 Task: Add Burt's Bees Diaper Rash Ointment to the cart.
Action: Mouse moved to (312, 153)
Screenshot: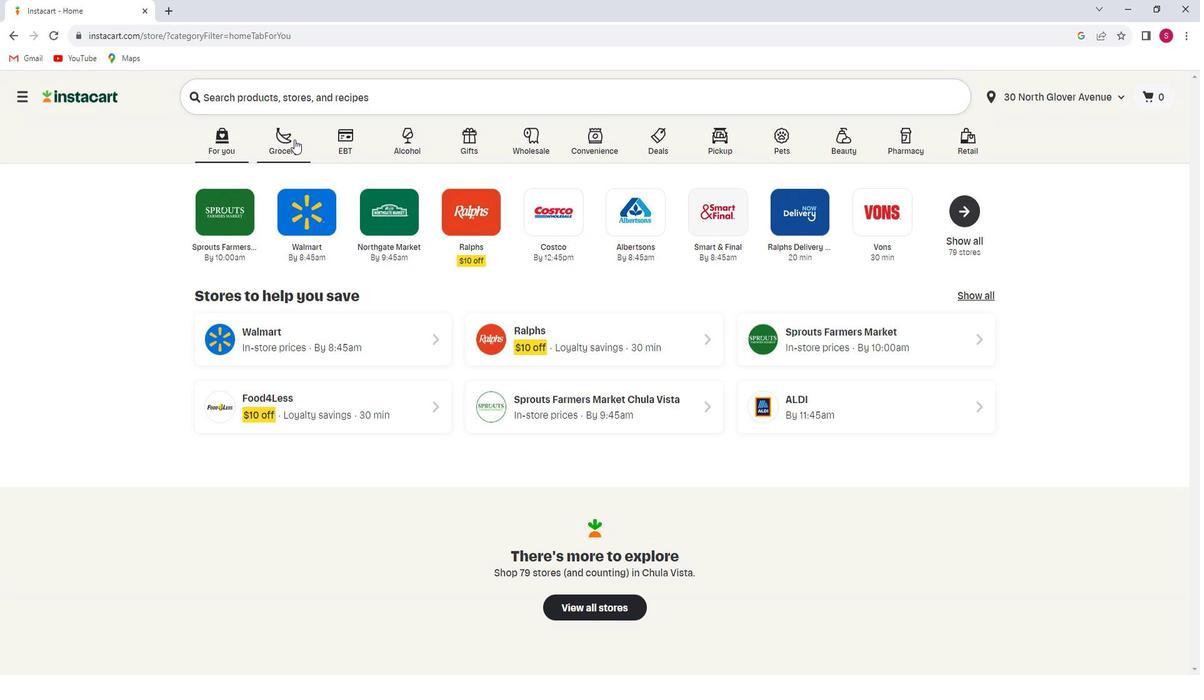 
Action: Mouse pressed left at (312, 153)
Screenshot: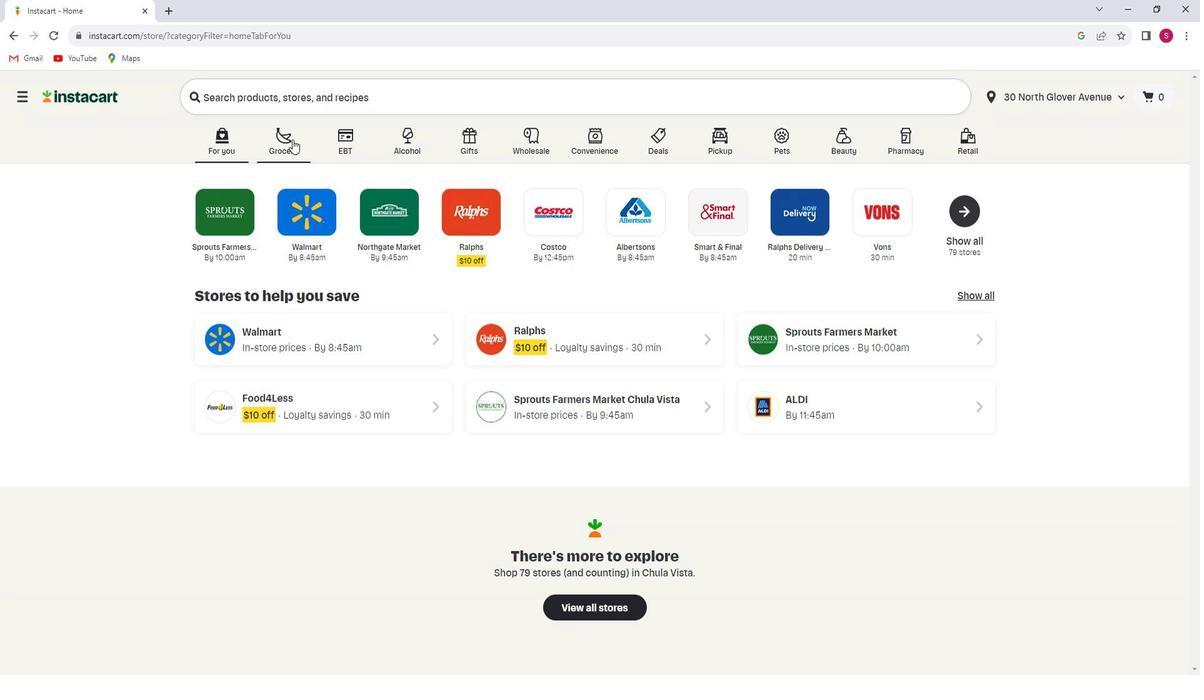 
Action: Mouse moved to (300, 384)
Screenshot: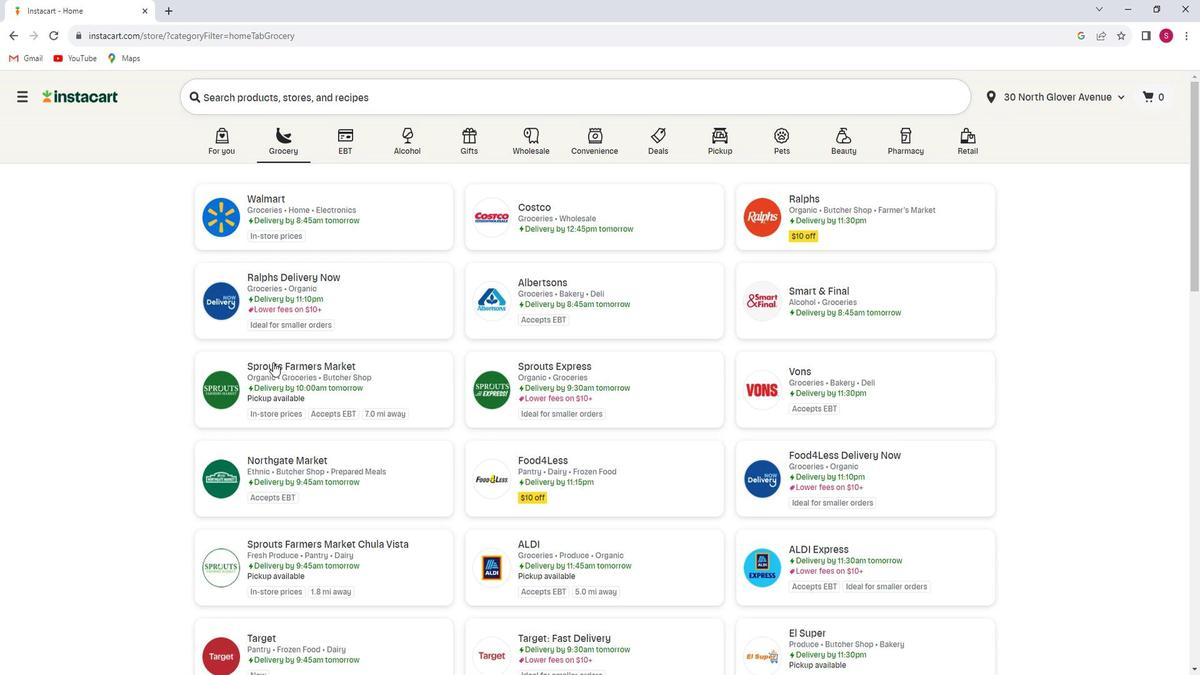 
Action: Mouse pressed left at (300, 384)
Screenshot: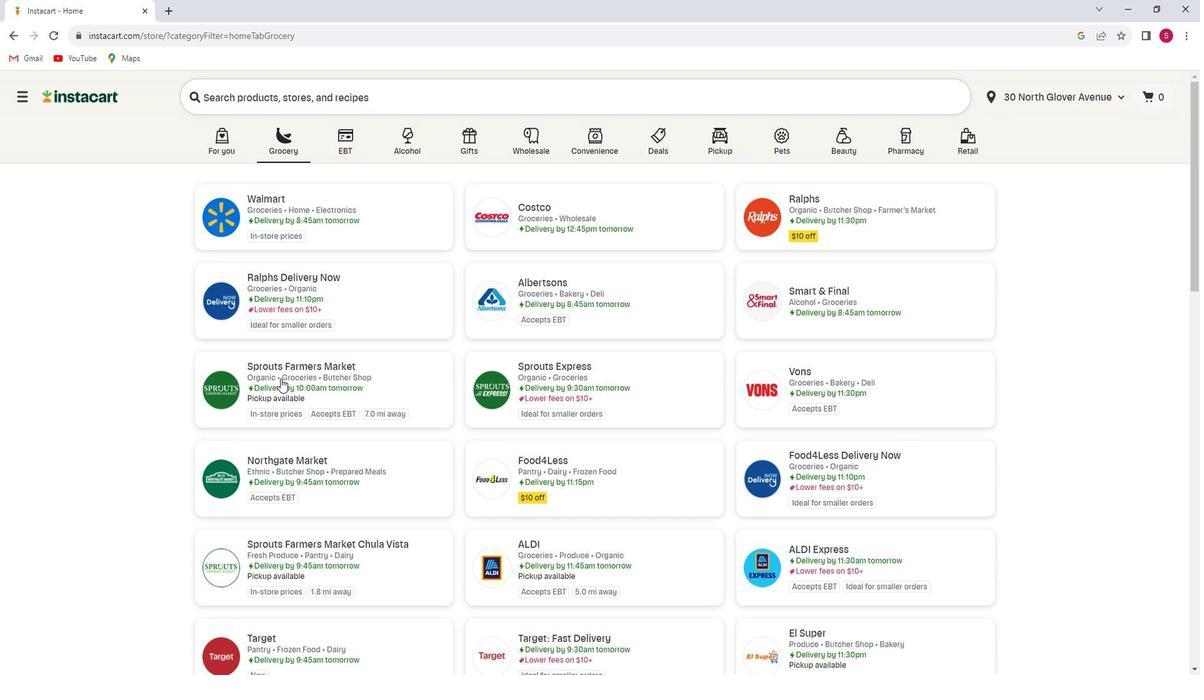 
Action: Mouse moved to (39, 385)
Screenshot: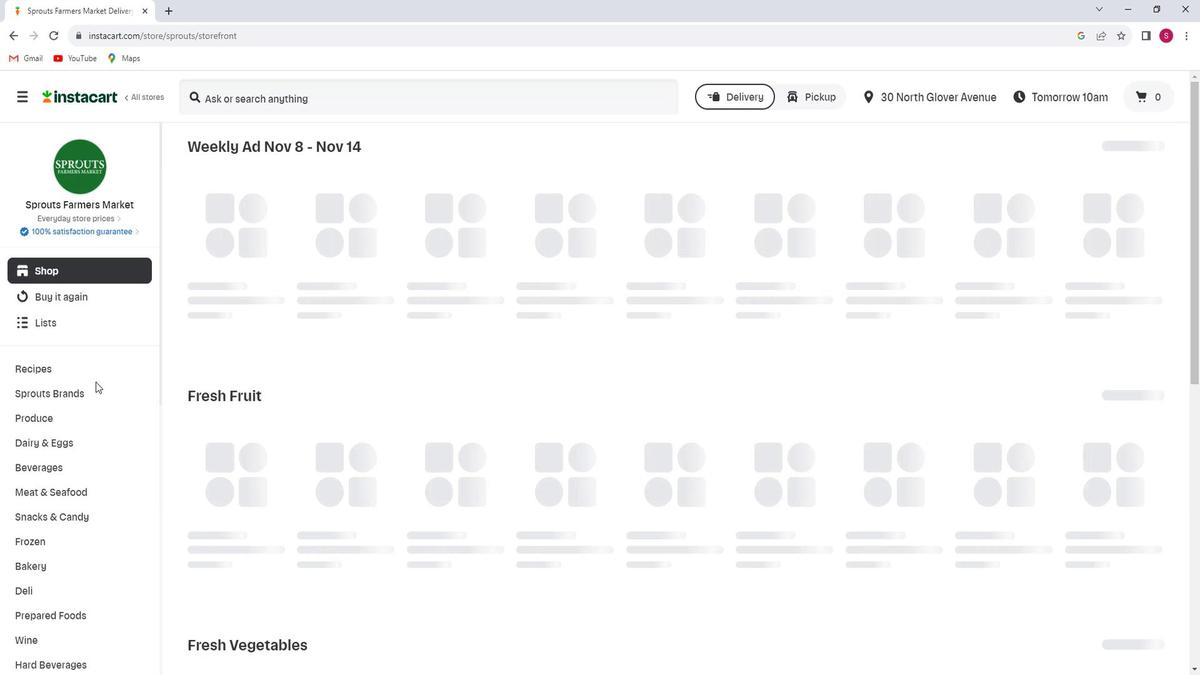 
Action: Mouse scrolled (39, 385) with delta (0, 0)
Screenshot: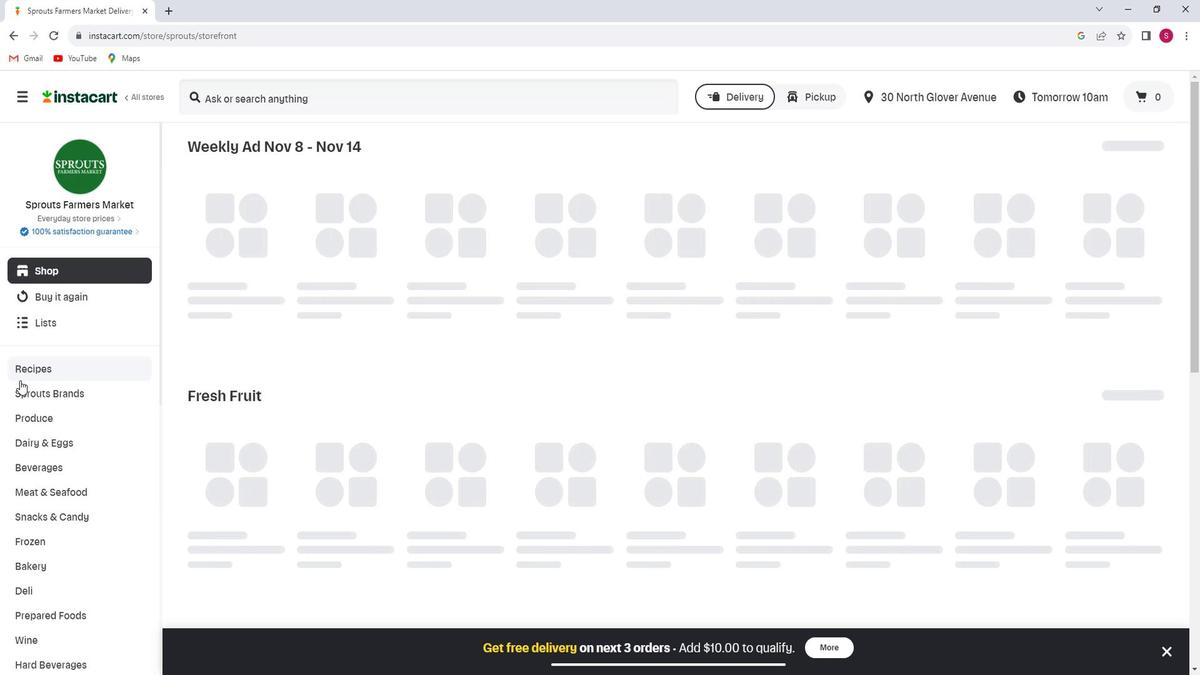 
Action: Mouse scrolled (39, 385) with delta (0, 0)
Screenshot: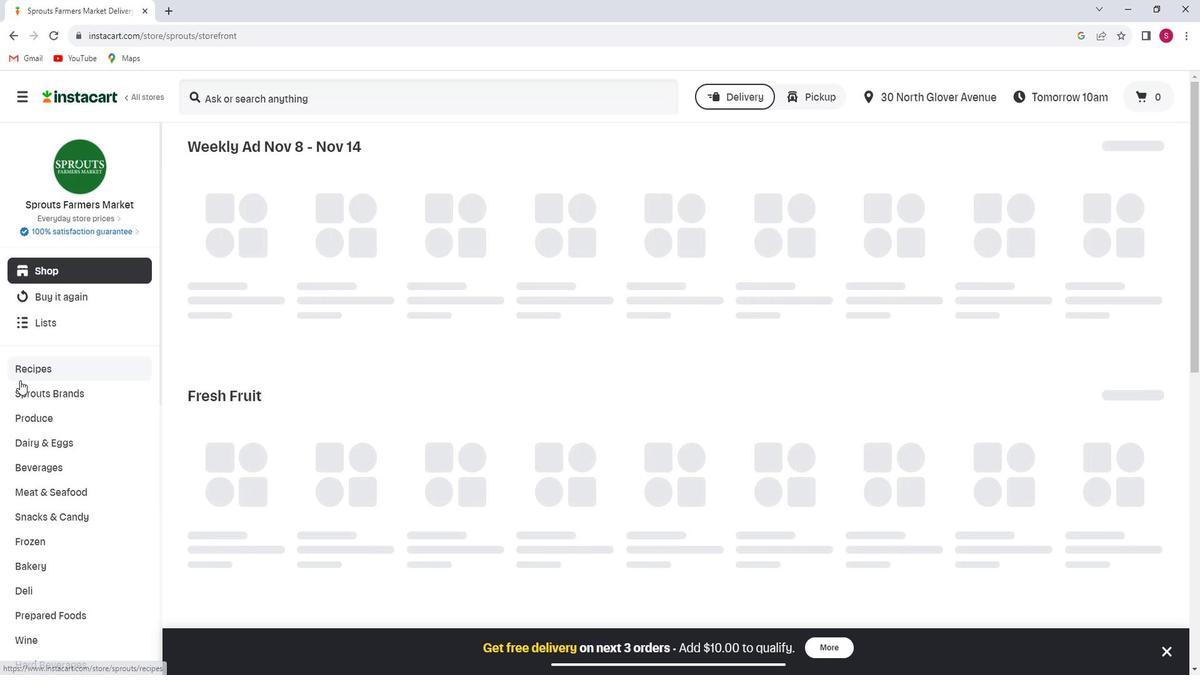 
Action: Mouse scrolled (39, 385) with delta (0, 0)
Screenshot: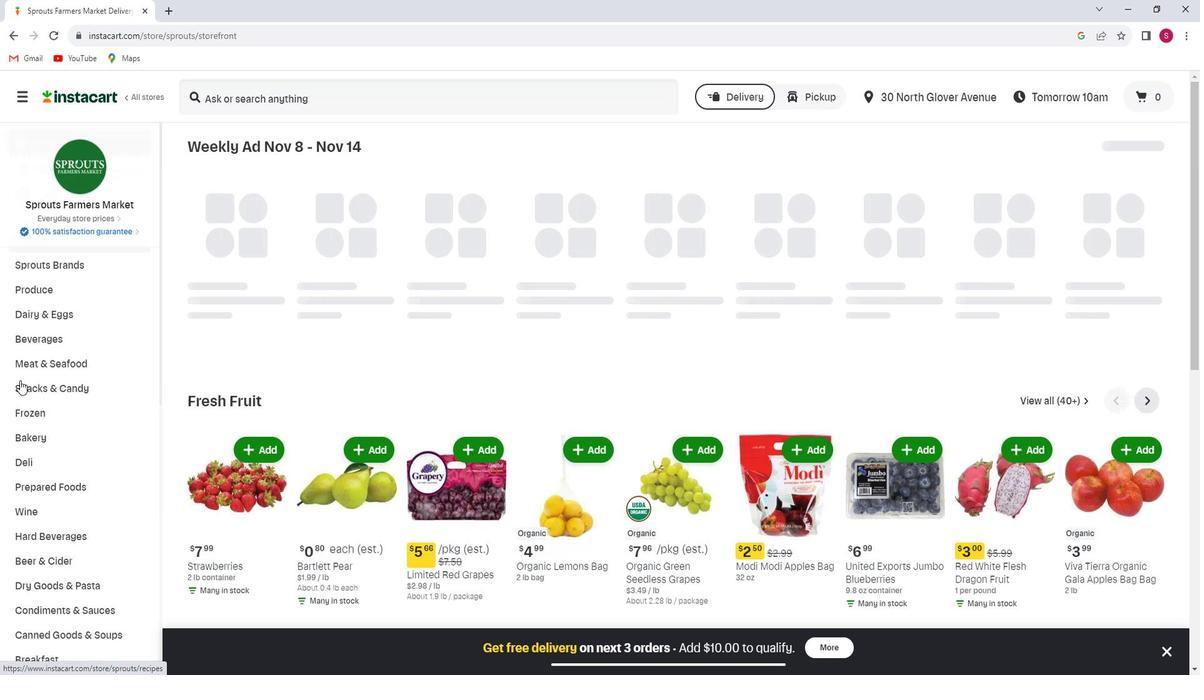 
Action: Mouse scrolled (39, 385) with delta (0, 0)
Screenshot: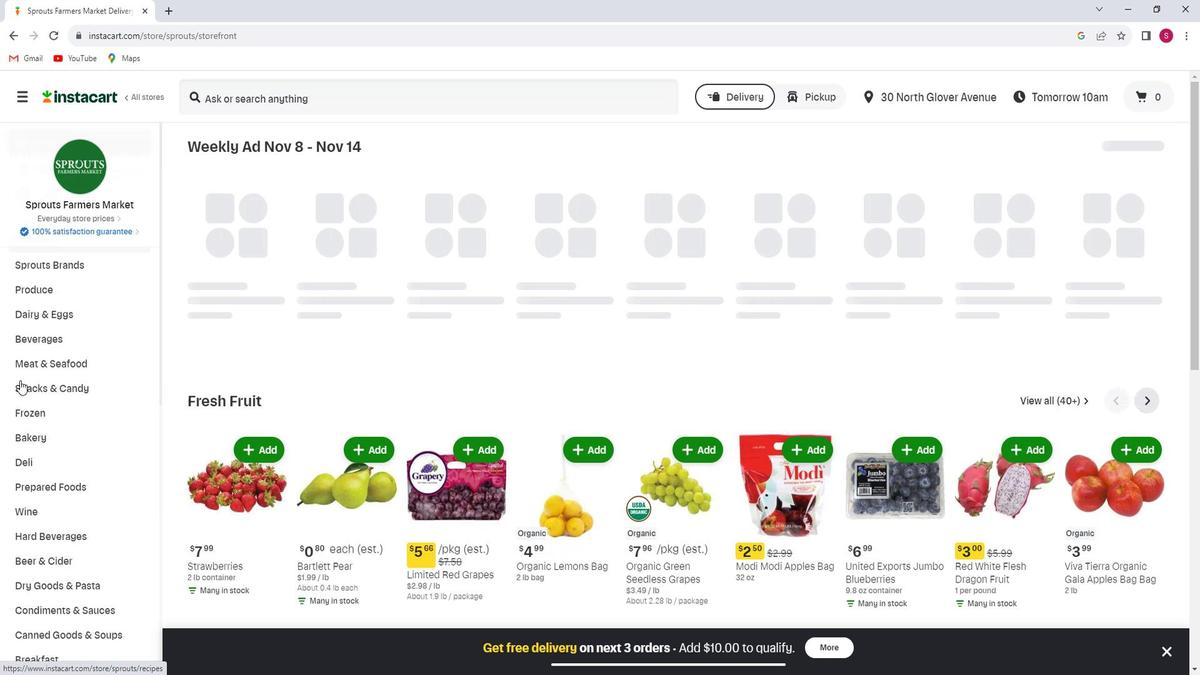 
Action: Mouse scrolled (39, 385) with delta (0, 0)
Screenshot: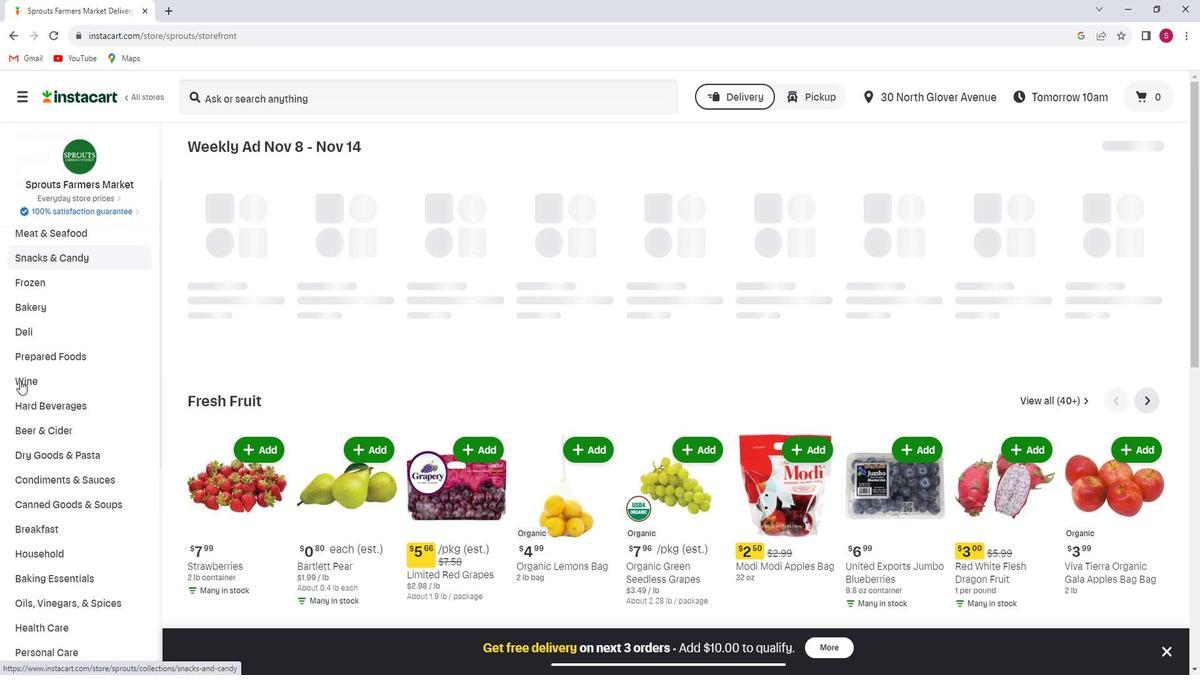 
Action: Mouse scrolled (39, 385) with delta (0, 0)
Screenshot: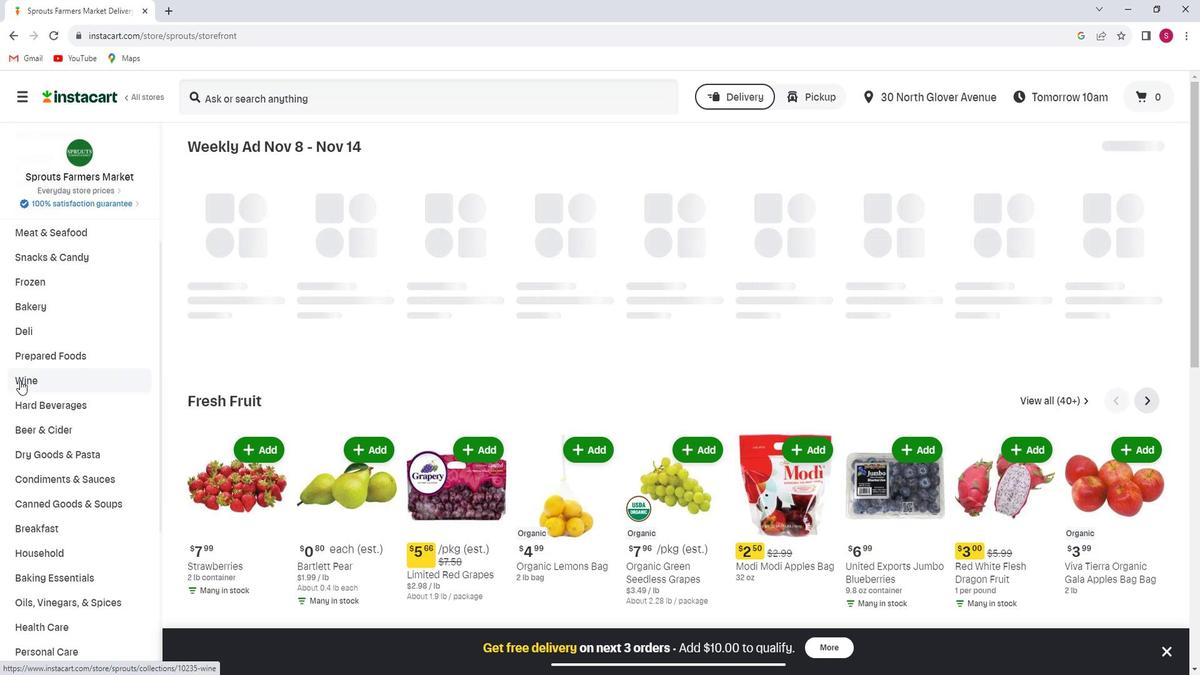 
Action: Mouse scrolled (39, 385) with delta (0, 0)
Screenshot: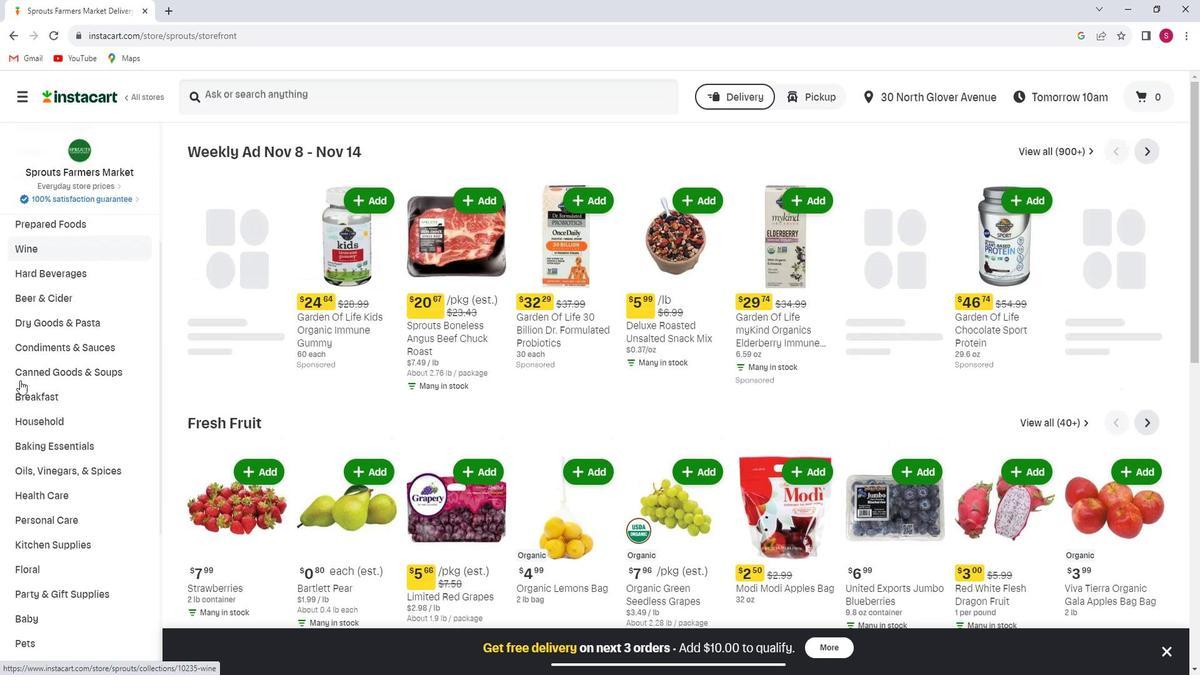 
Action: Mouse scrolled (39, 385) with delta (0, 0)
Screenshot: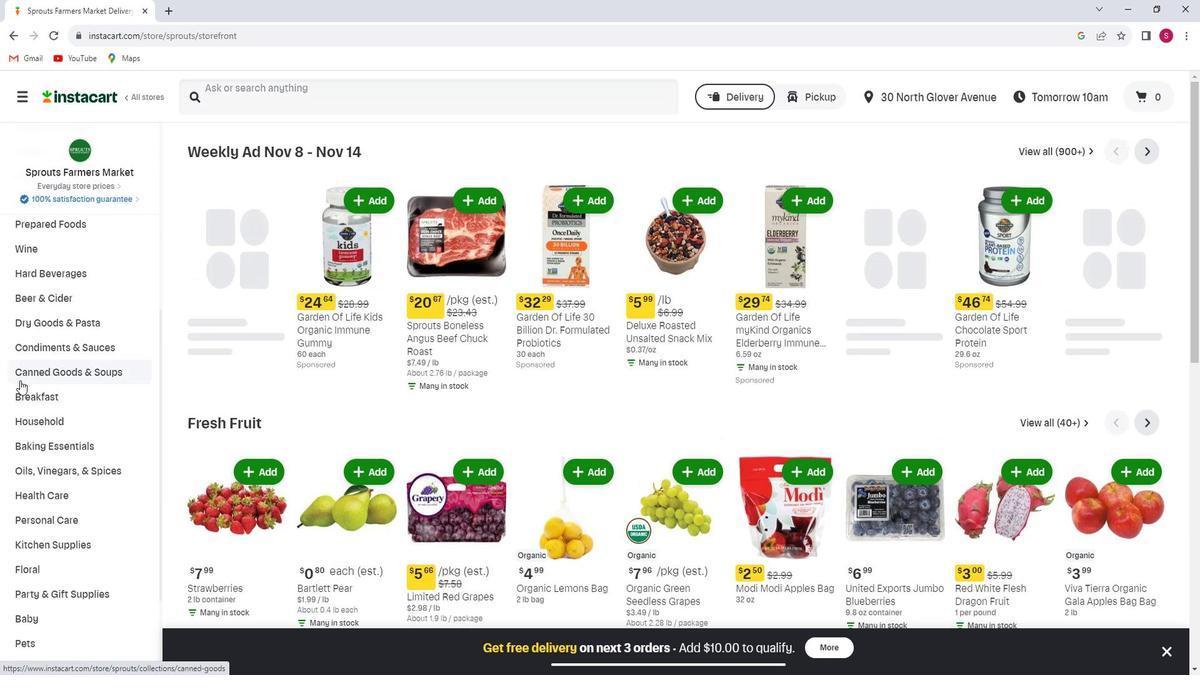 
Action: Mouse scrolled (39, 385) with delta (0, 0)
Screenshot: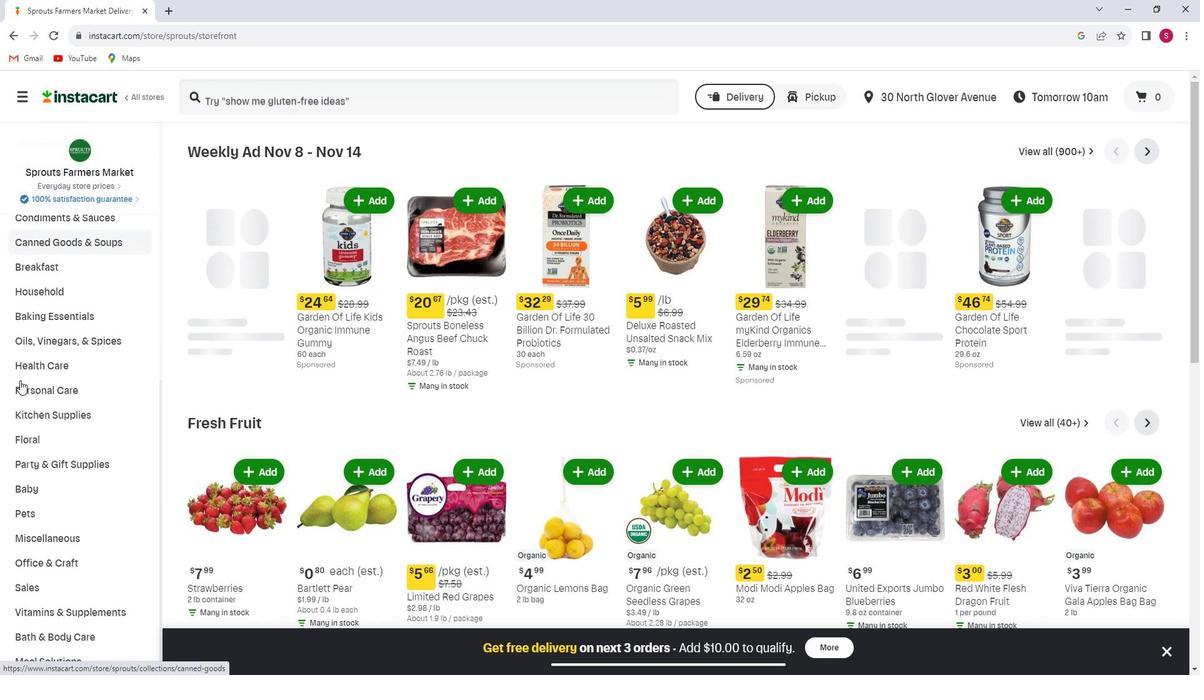 
Action: Mouse scrolled (39, 385) with delta (0, 0)
Screenshot: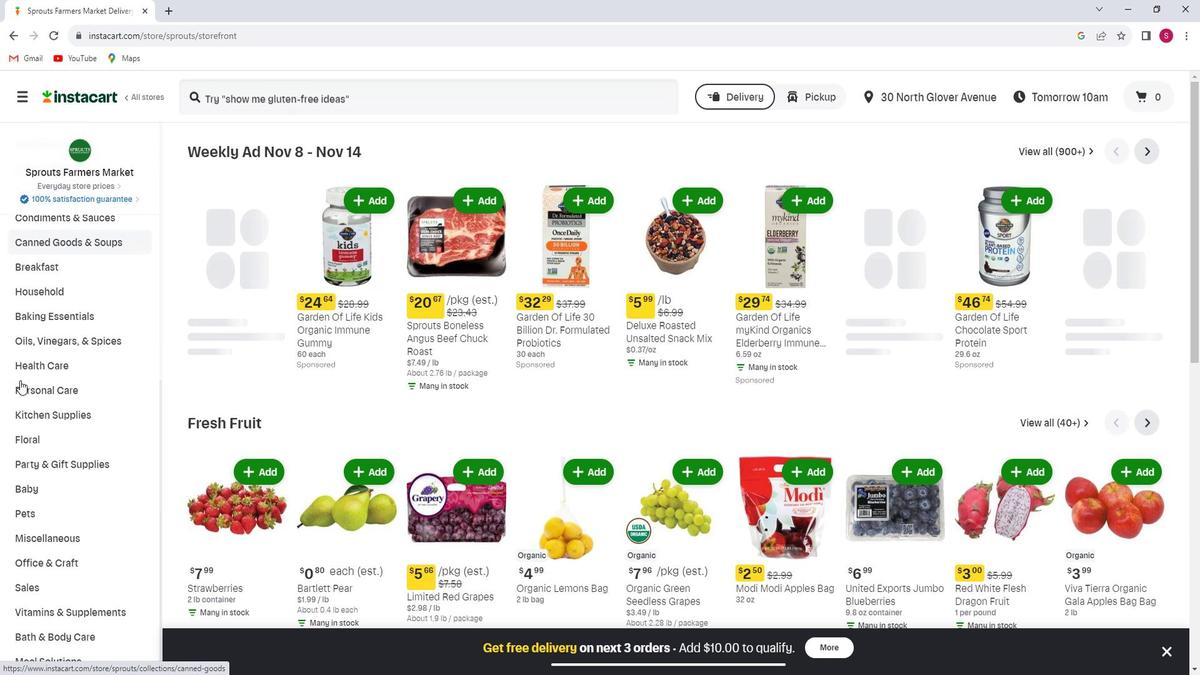 
Action: Mouse moved to (58, 483)
Screenshot: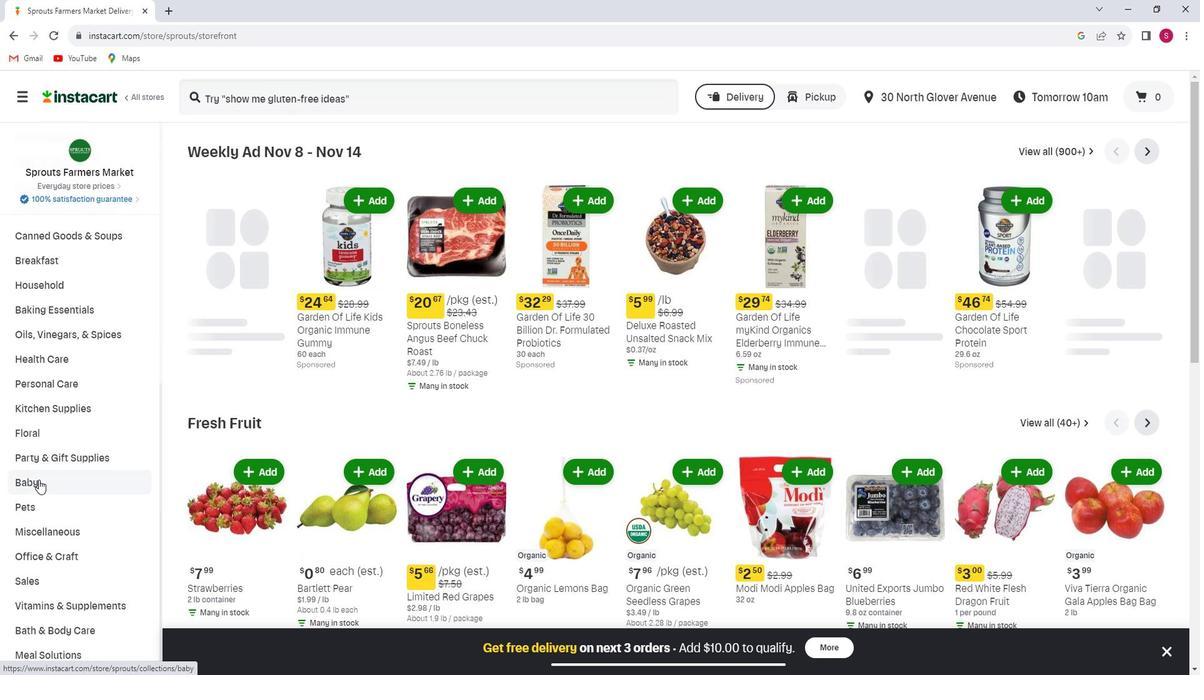 
Action: Mouse pressed left at (58, 483)
Screenshot: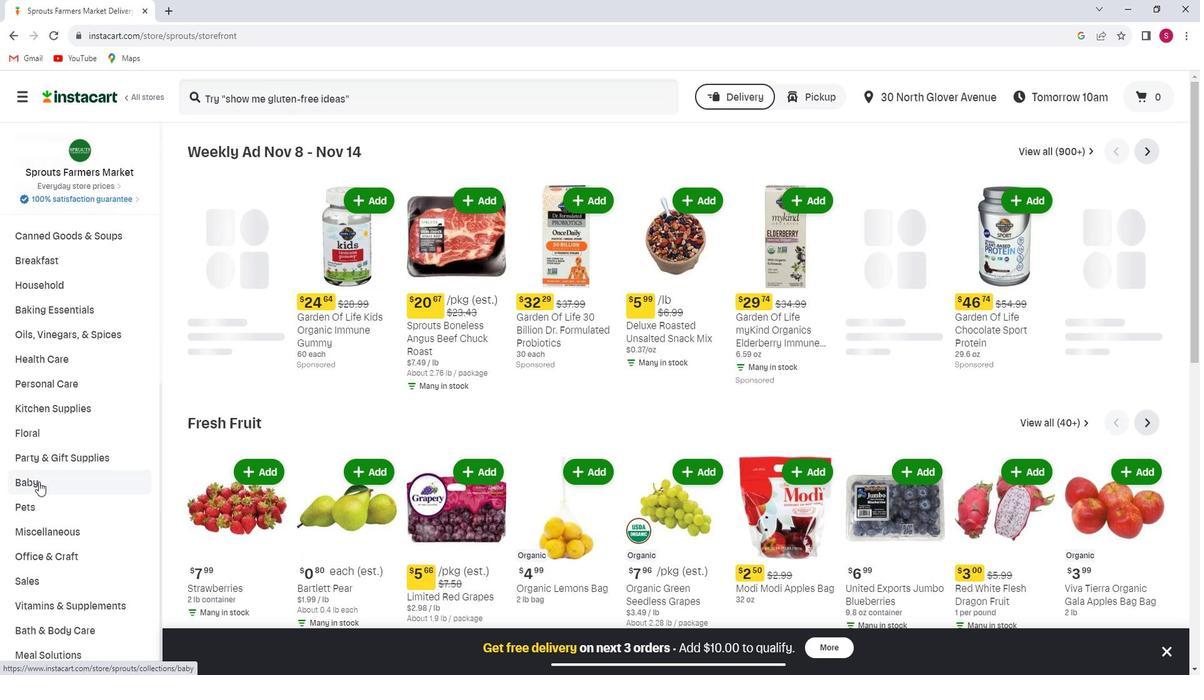 
Action: Mouse moved to (64, 512)
Screenshot: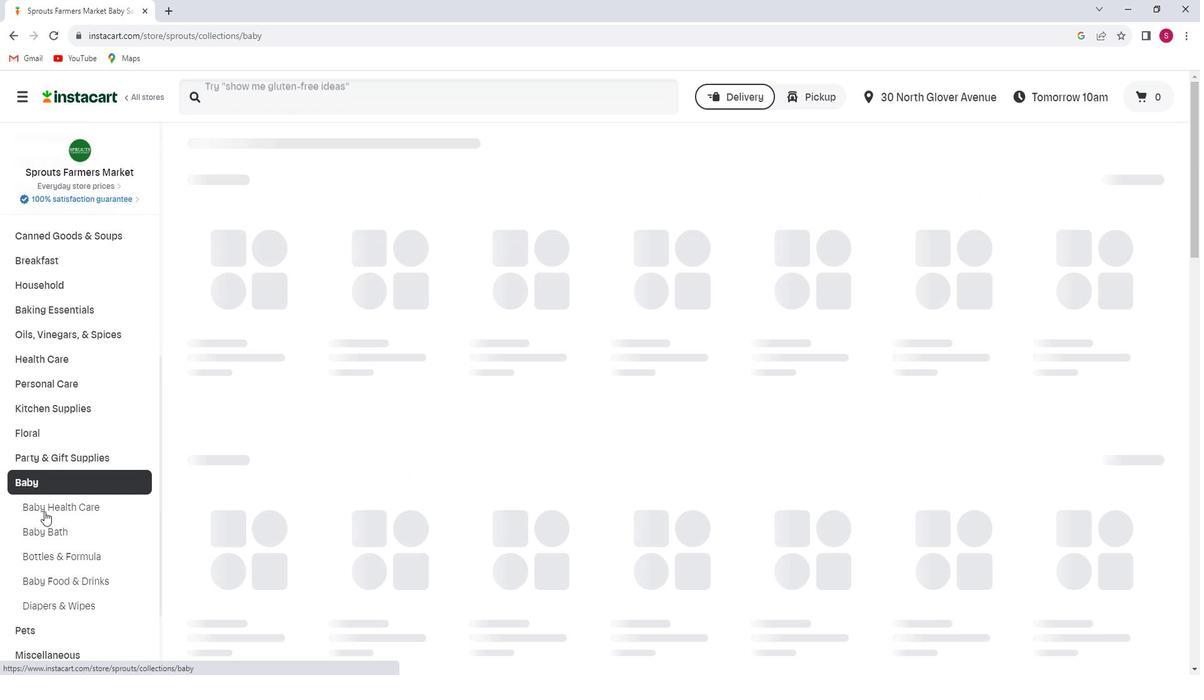 
Action: Mouse pressed left at (64, 512)
Screenshot: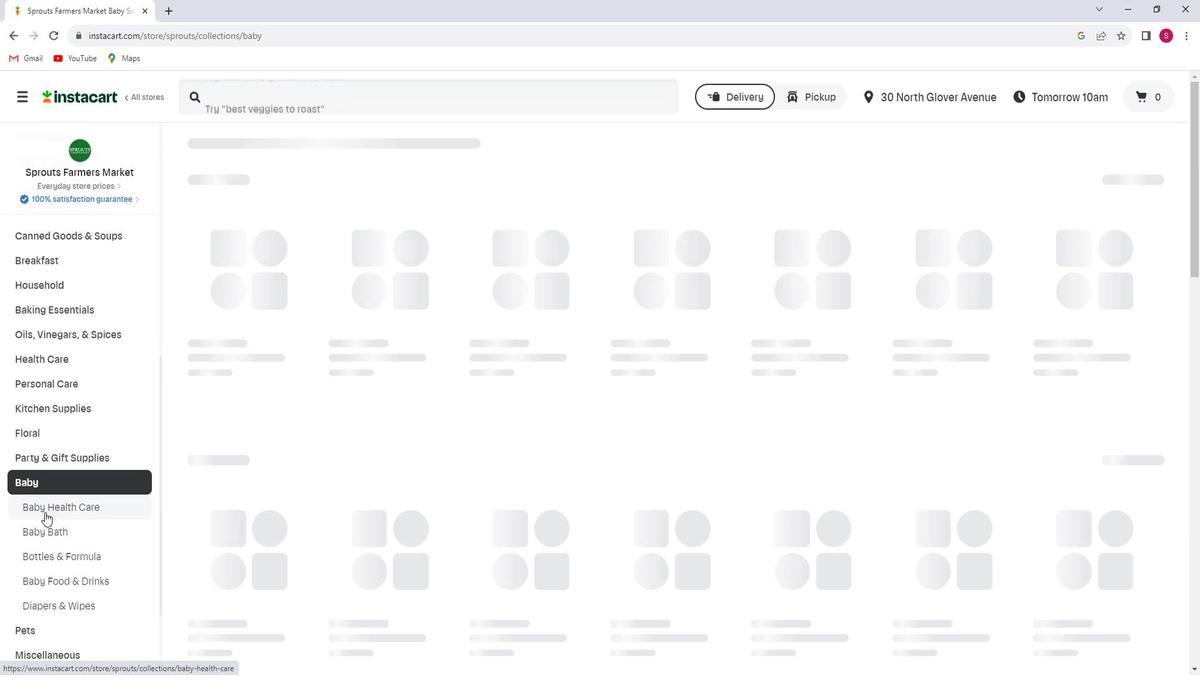 
Action: Mouse moved to (325, 115)
Screenshot: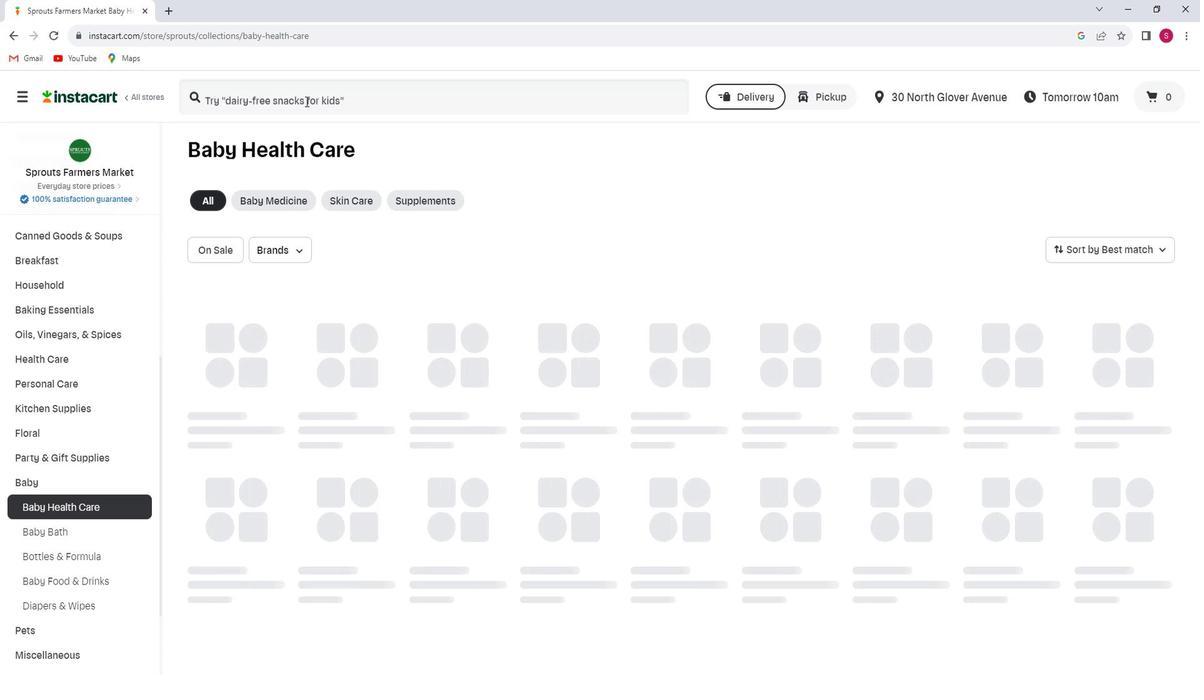
Action: Mouse pressed left at (325, 115)
Screenshot: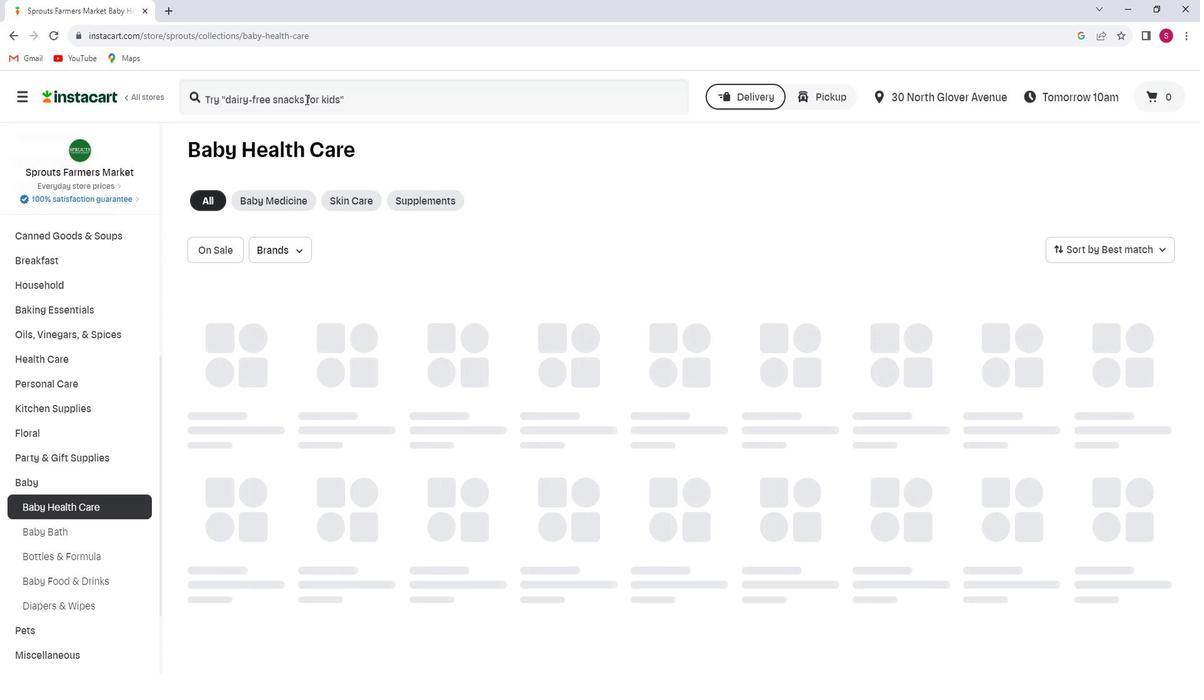 
Action: Key pressed <Key.shift>Burt's<Key.space><Key.shift><Key.shift><Key.shift><Key.shift><Key.shift><Key.shift><Key.shift><Key.shift>Bees<Key.space><Key.shift>Diaper<Key.space><Key.shift>Rash<Key.space><Key.shift>ointment<Key.enter>
Screenshot: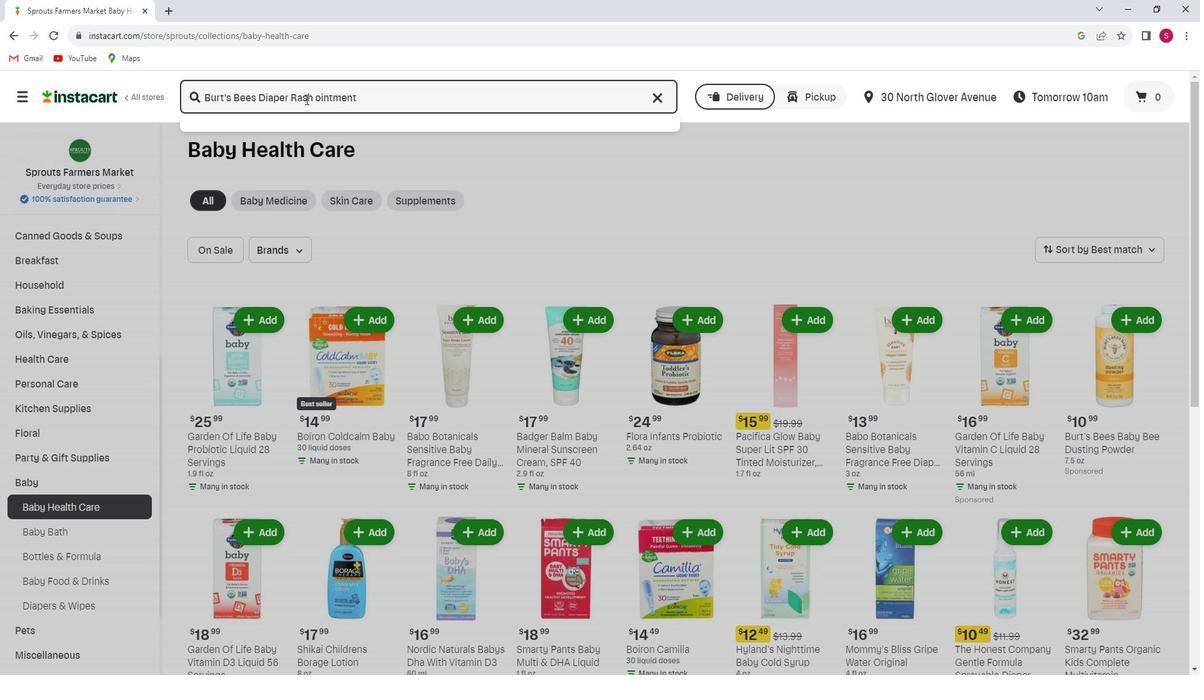 
Action: Mouse moved to (353, 217)
Screenshot: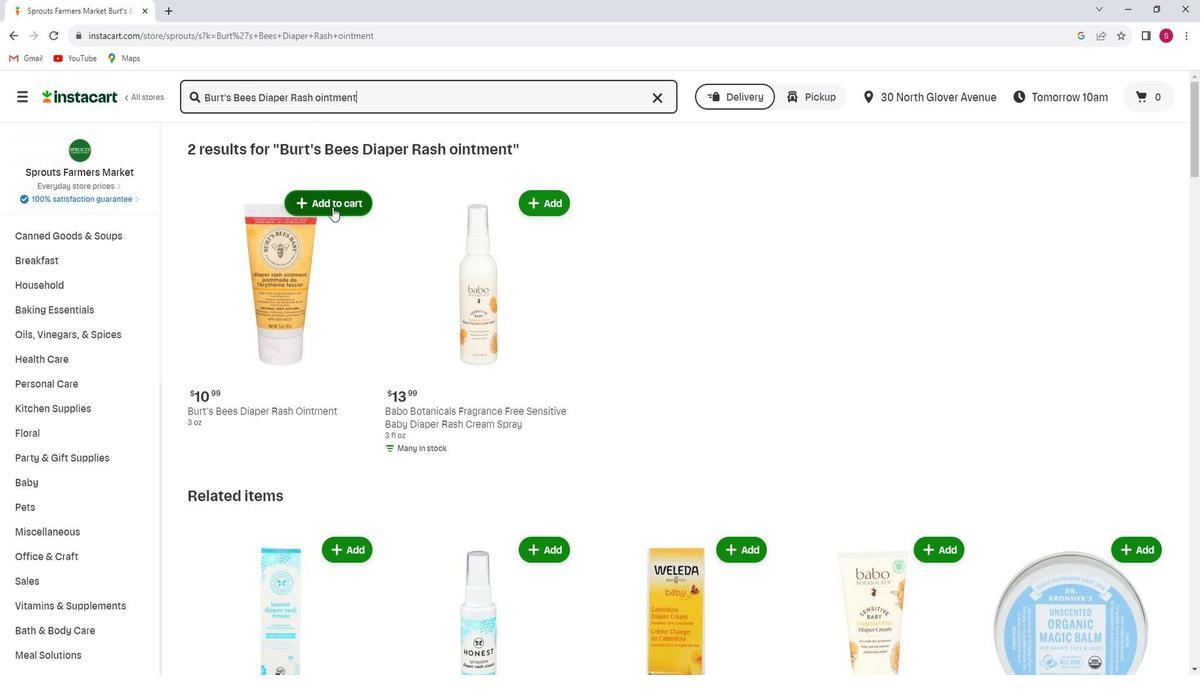 
Action: Mouse pressed left at (353, 217)
Screenshot: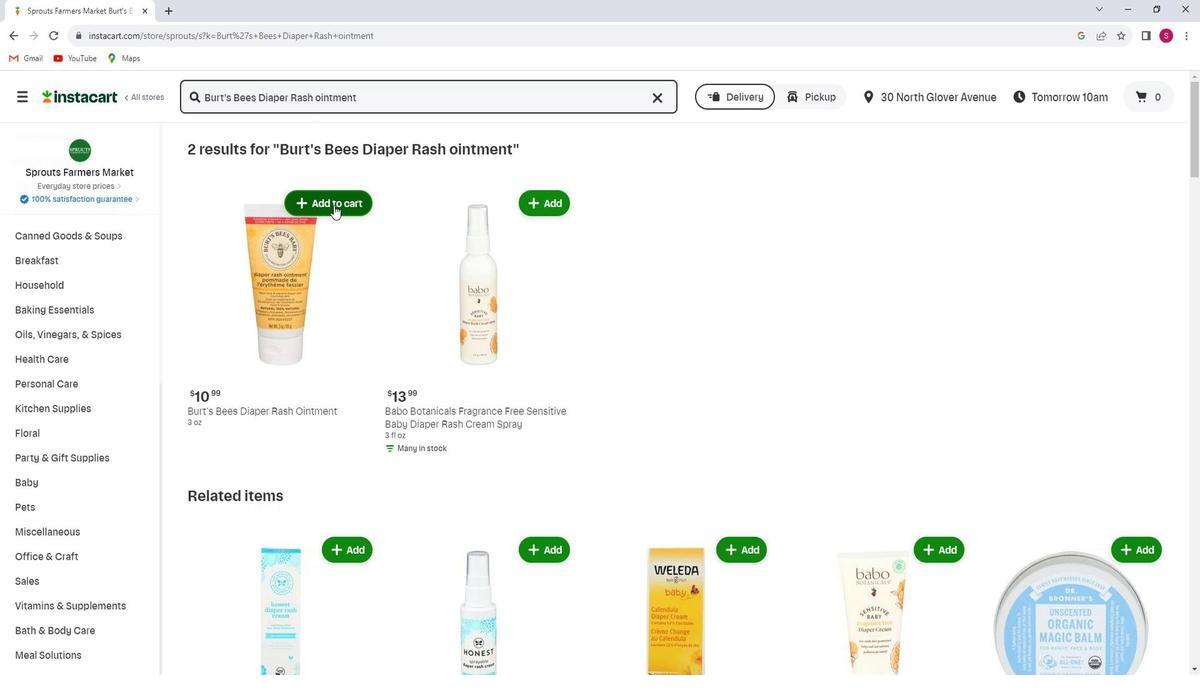 
